 Task: Add Lifeway Organic Kefir Cultured Whole Milk to the cart.
Action: Mouse moved to (19, 80)
Screenshot: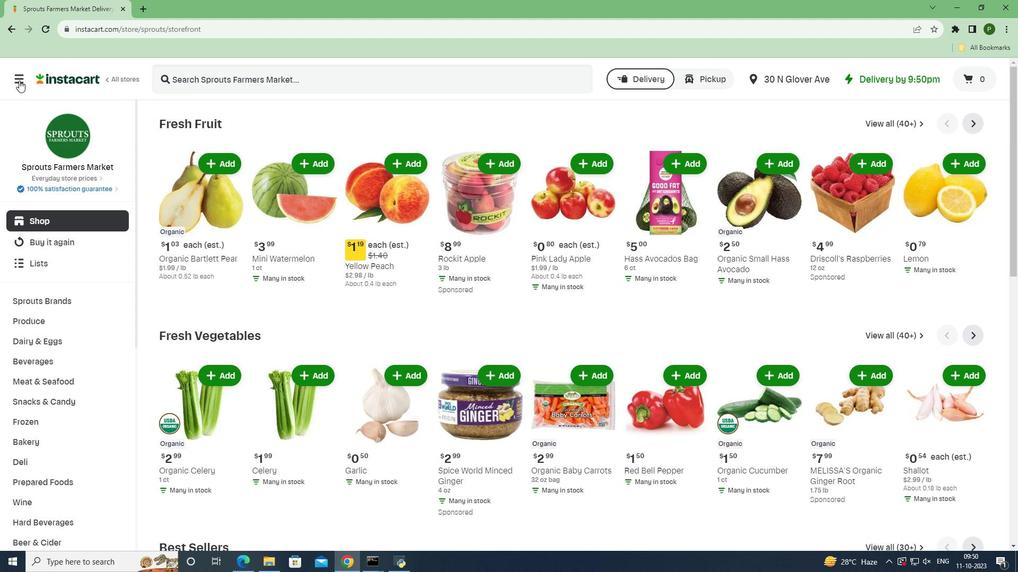
Action: Mouse pressed left at (19, 80)
Screenshot: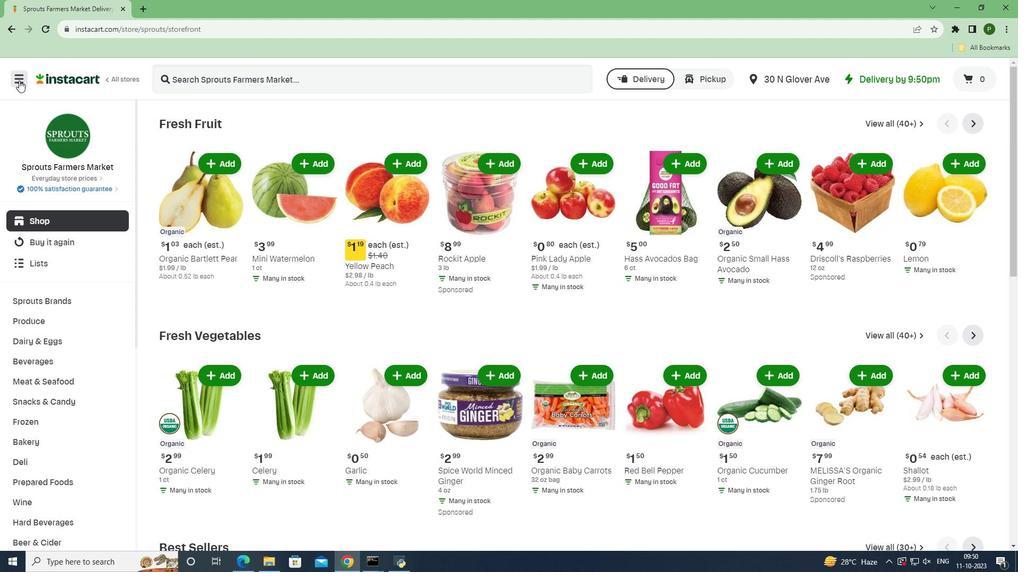 
Action: Mouse moved to (73, 284)
Screenshot: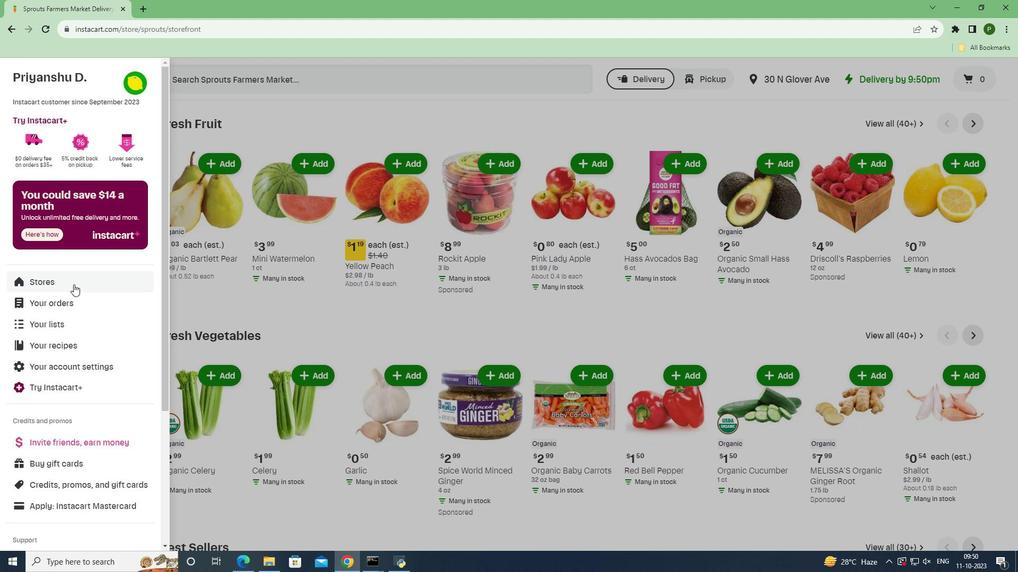 
Action: Mouse pressed left at (73, 284)
Screenshot: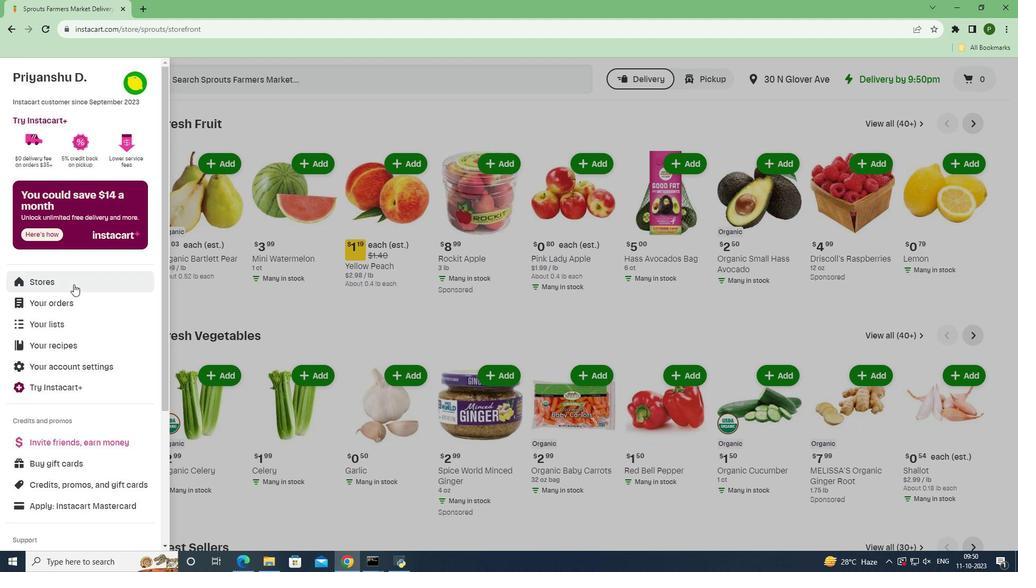
Action: Mouse moved to (240, 123)
Screenshot: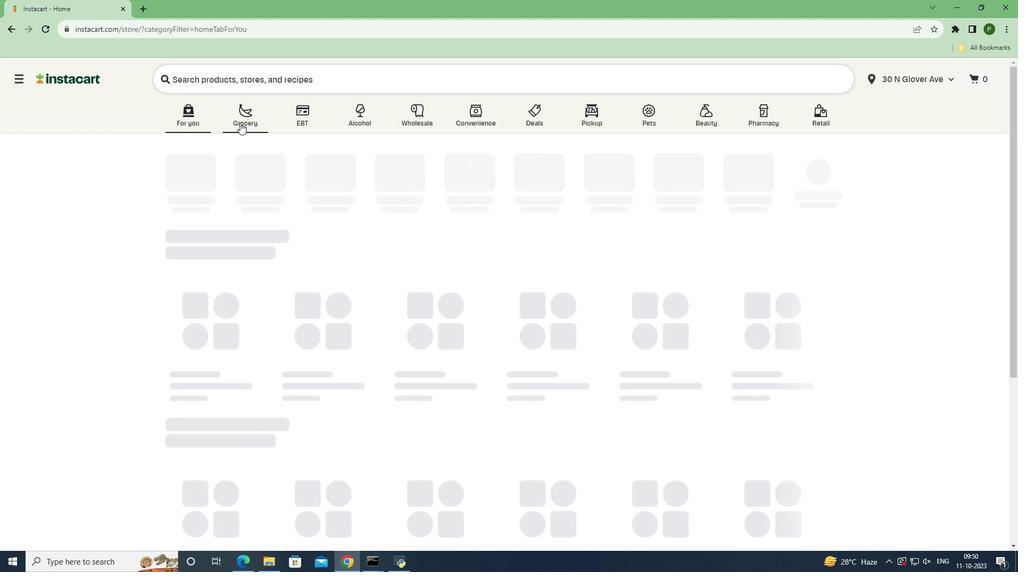 
Action: Mouse pressed left at (240, 123)
Screenshot: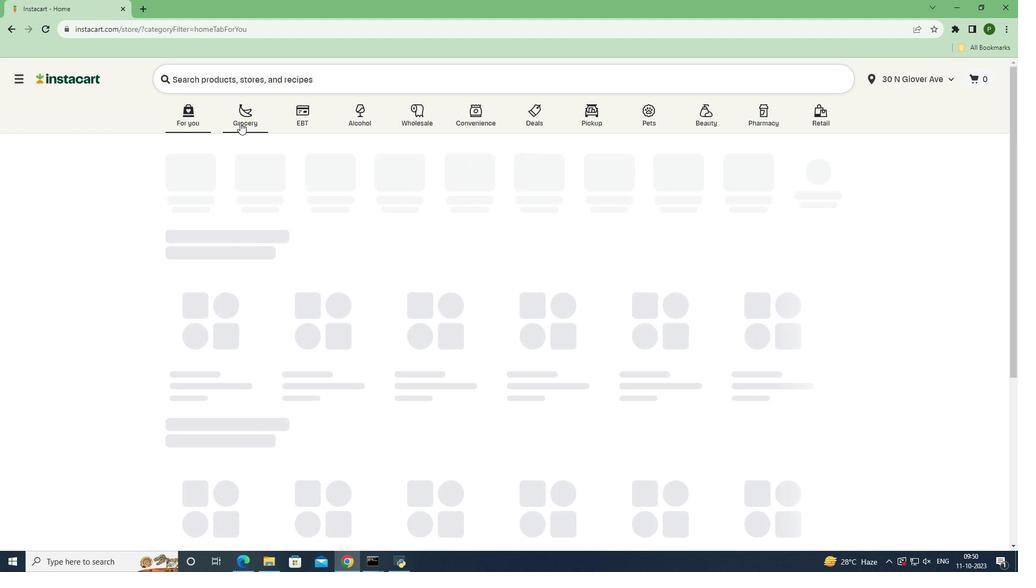 
Action: Mouse moved to (431, 249)
Screenshot: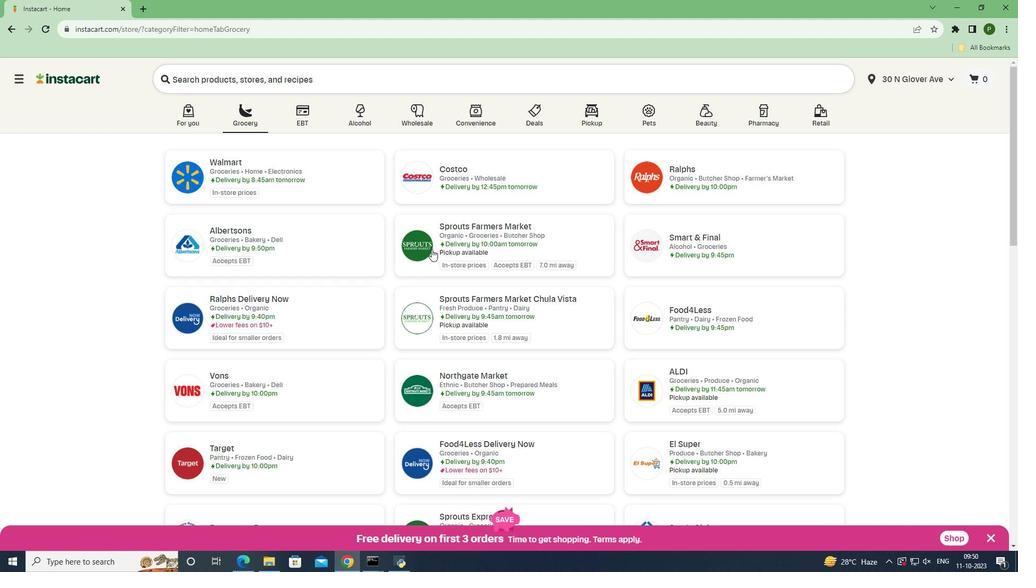 
Action: Mouse pressed left at (431, 249)
Screenshot: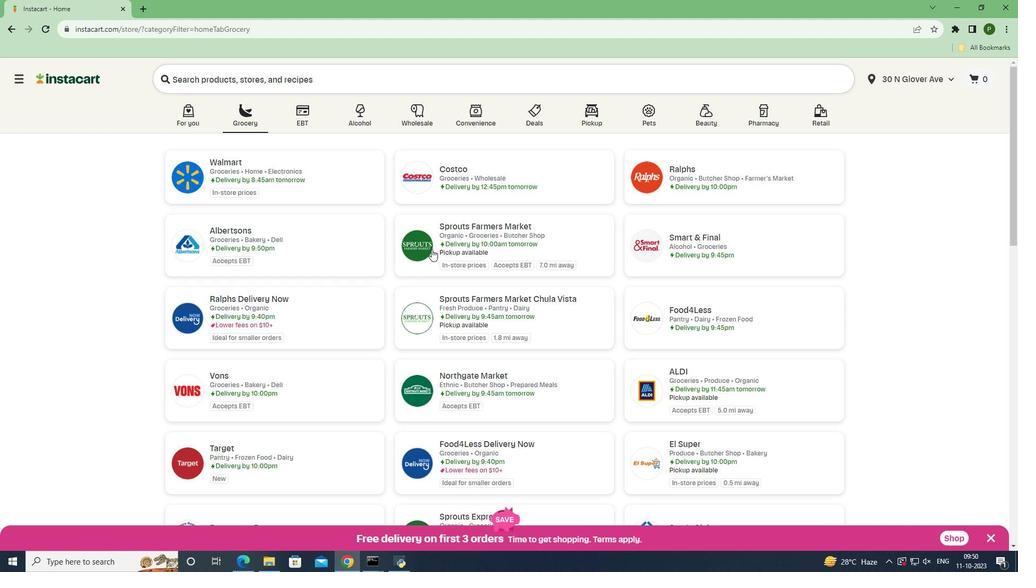 
Action: Mouse moved to (64, 342)
Screenshot: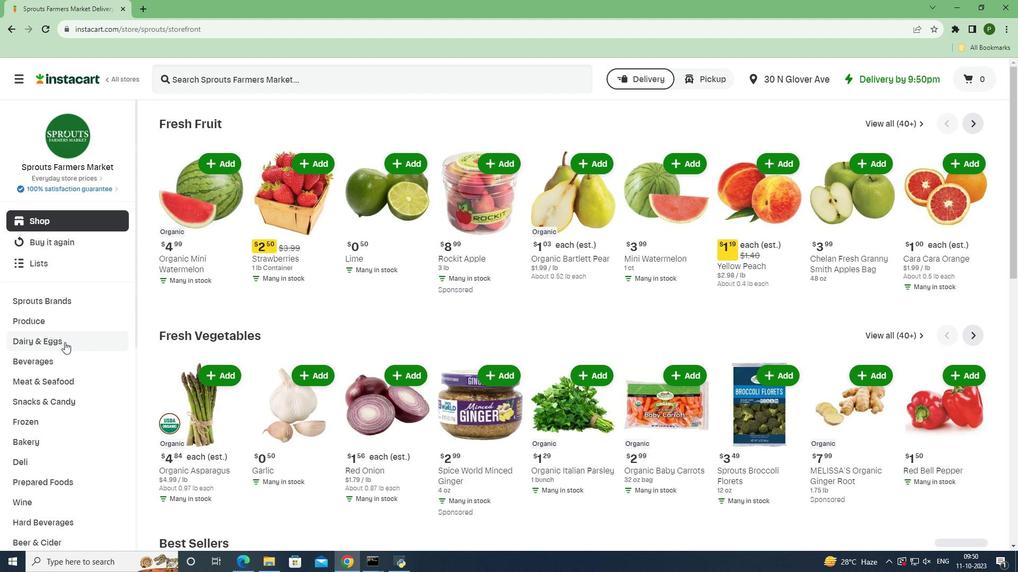 
Action: Mouse pressed left at (64, 342)
Screenshot: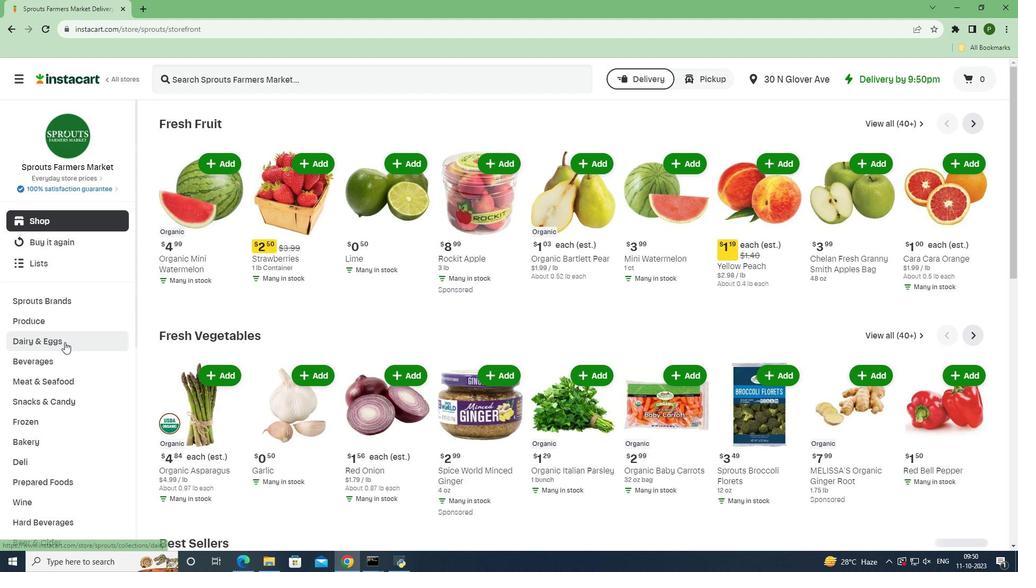 
Action: Mouse moved to (30, 421)
Screenshot: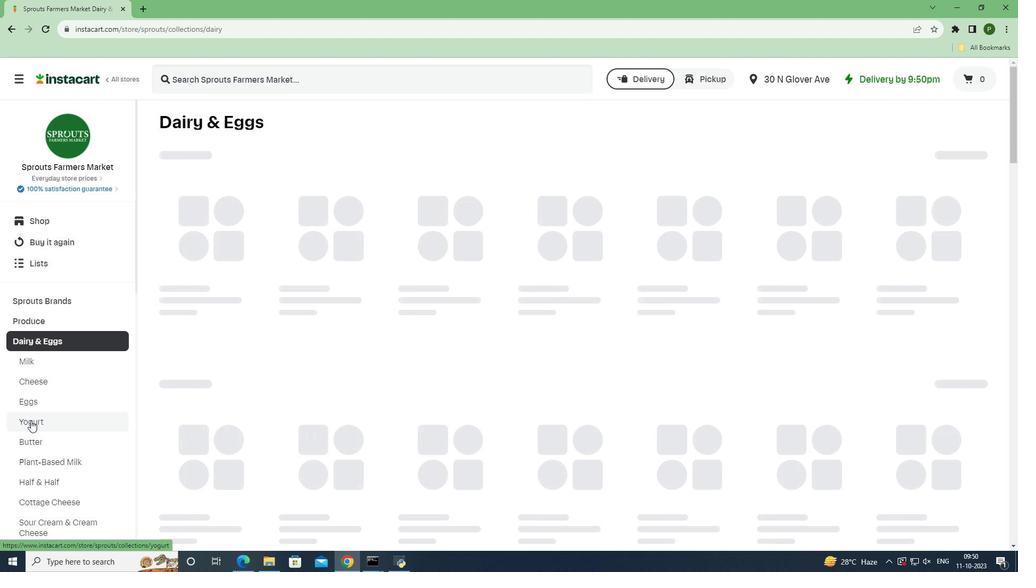
Action: Mouse pressed left at (30, 421)
Screenshot: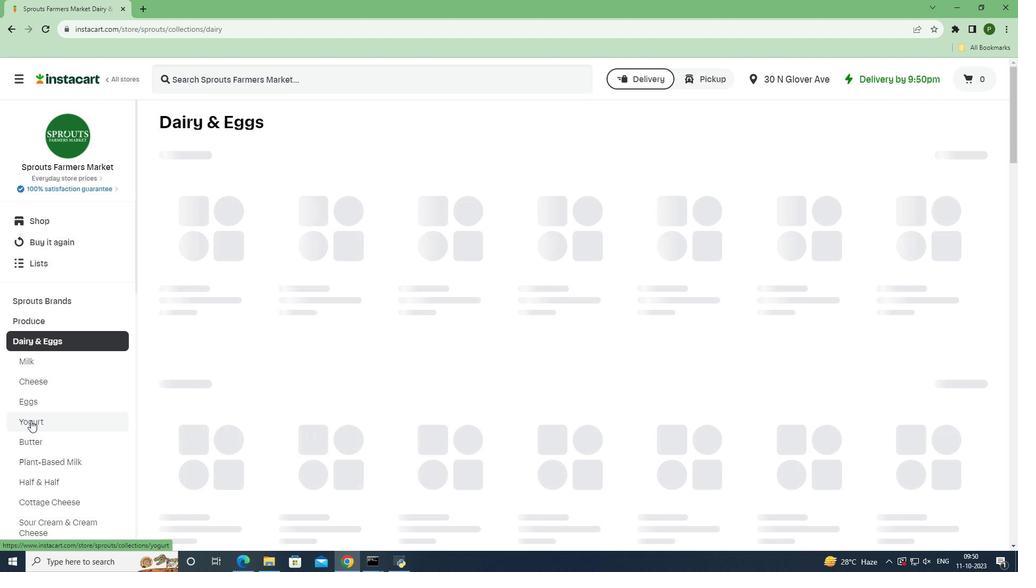 
Action: Mouse moved to (267, 78)
Screenshot: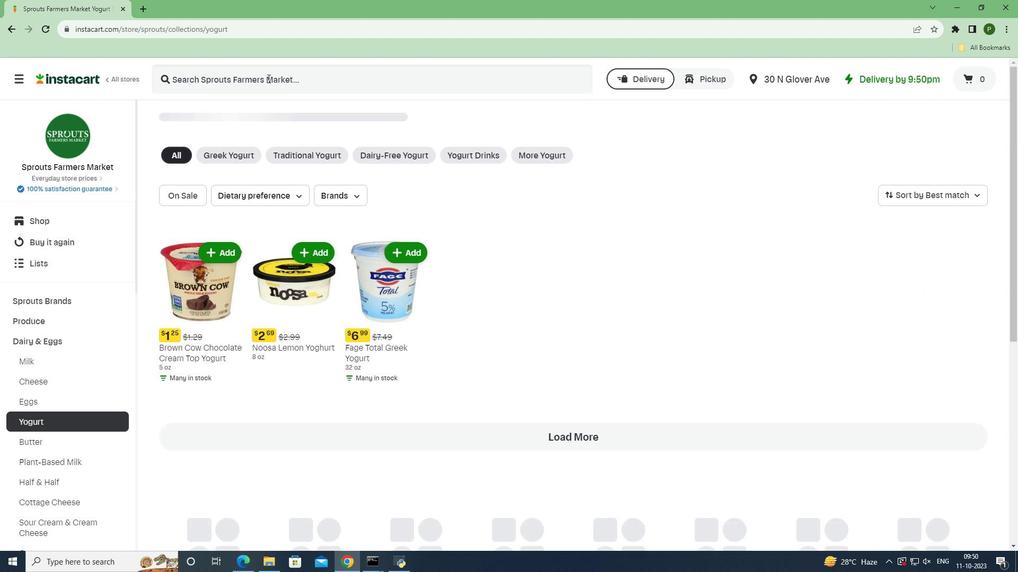 
Action: Mouse pressed left at (267, 78)
Screenshot: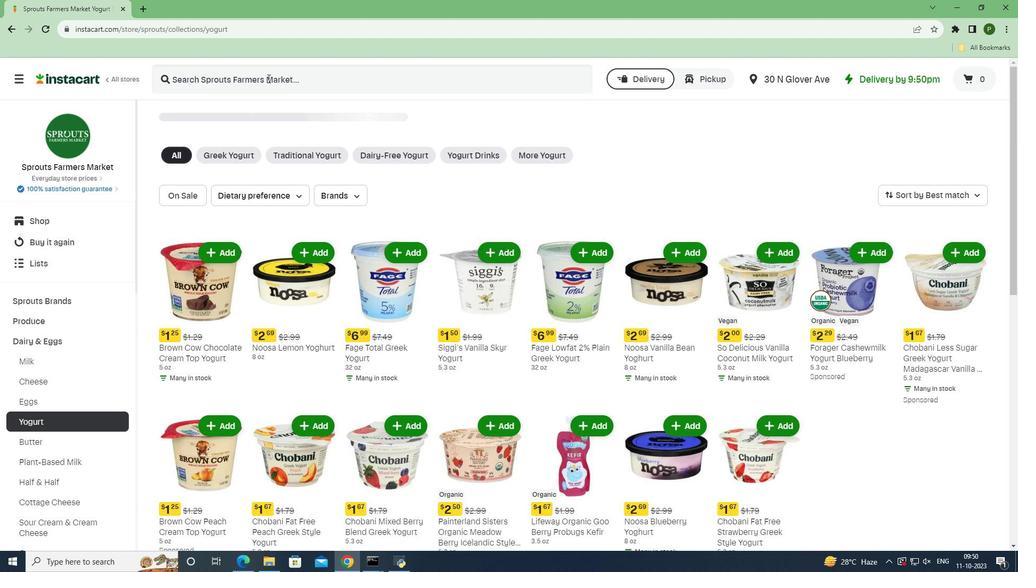 
Action: Key pressed <Key.caps_lock>L<Key.caps_lock>ifeway<Key.space><Key.caps_lock>O<Key.caps_lock>rganic<Key.space><Key.caps_lock>K<Key.caps_lock>efir<Key.space><Key.caps_lock>C<Key.caps_lock>ultured<Key.space><Key.caps_lock>W<Key.caps_lock>hole<Key.space><Key.caps_lock>M<Key.caps_lock>ilk<Key.space><Key.enter>
Screenshot: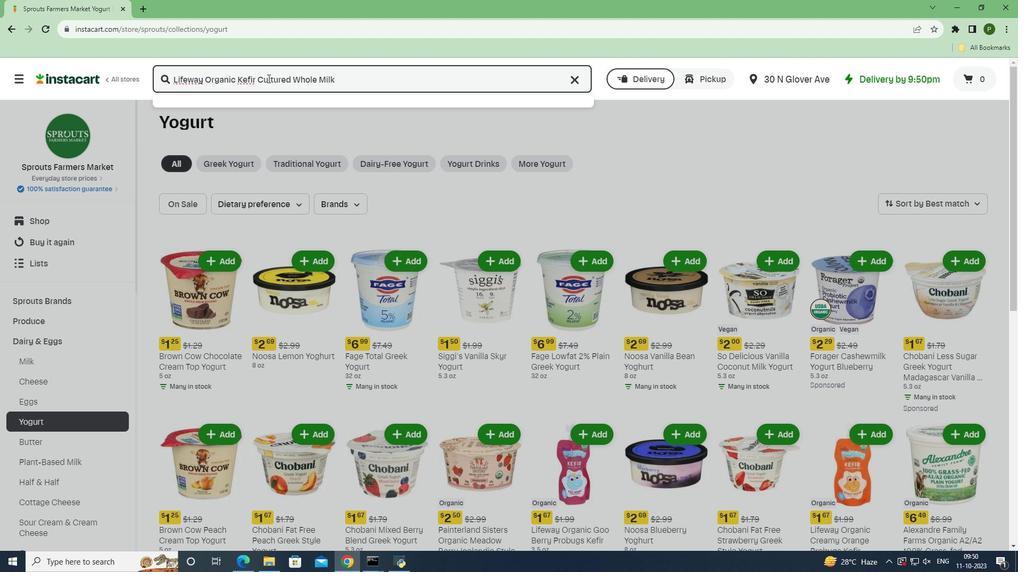 
Action: Mouse moved to (632, 185)
Screenshot: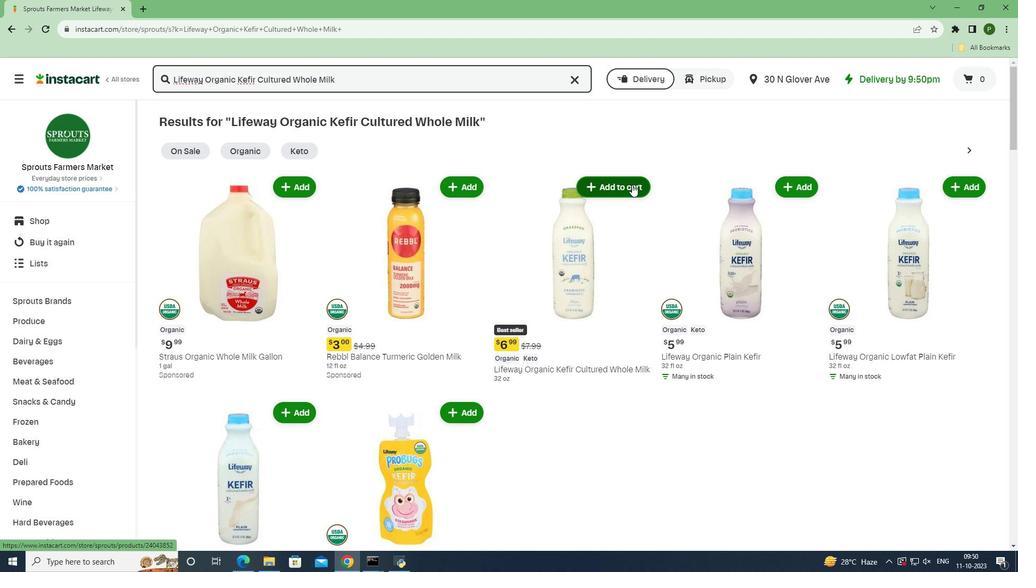 
Action: Mouse pressed left at (632, 185)
Screenshot: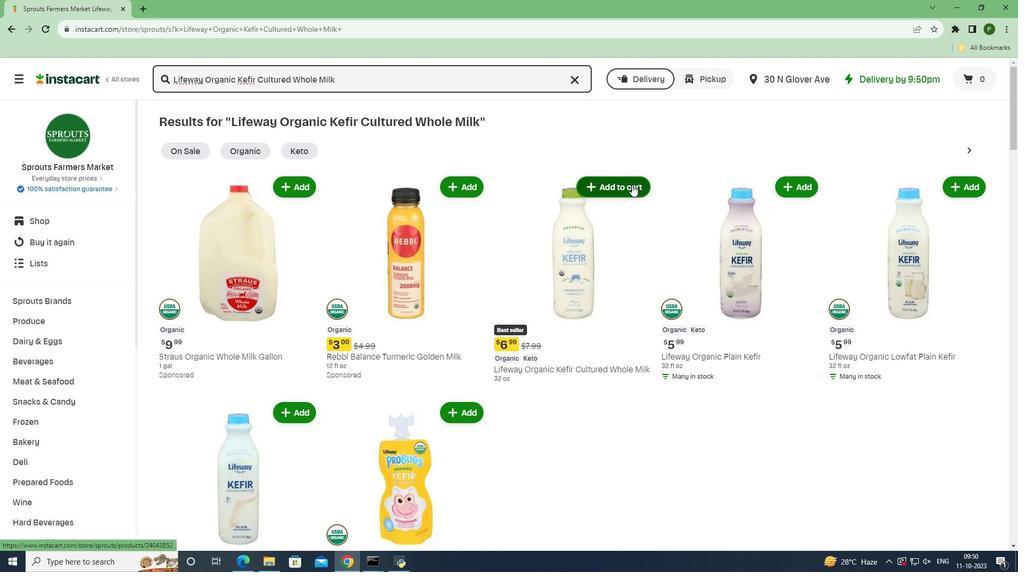 
Action: Mouse moved to (658, 231)
Screenshot: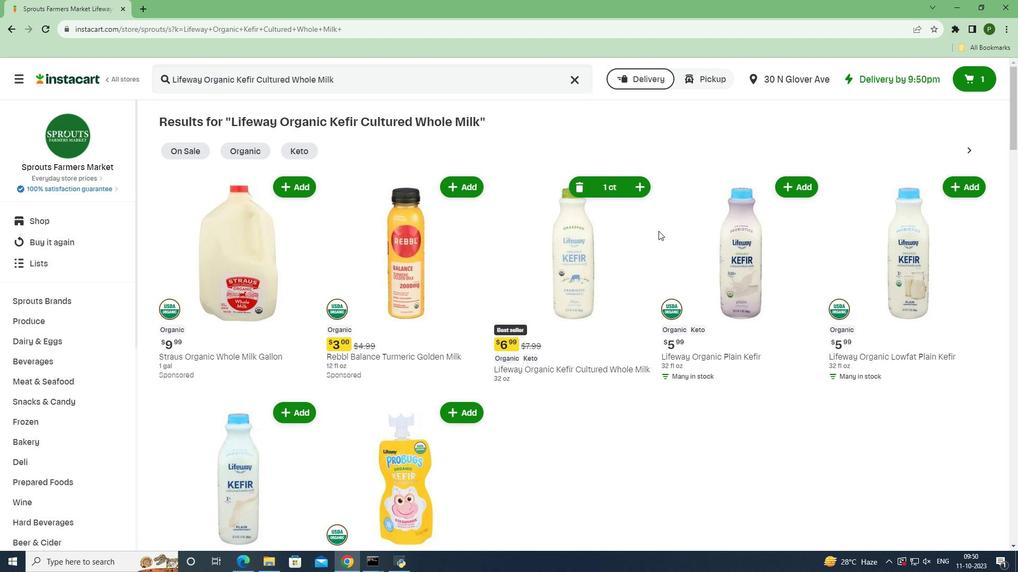 
